 Task: Open a blank sheet, save the file as keyprojectmgmt.docx Add Heading 'Key elements of effective project management:'Add the following points with numbering '1.	Set goals _x000D_
2.	Plan_x000D_
3.	Allocate resources_x000D_
4.	Monitor progress_x000D_
'Select the entire thext and change line spacing to  3 ,change the font size of heading and points to 24
Action: Mouse moved to (279, 147)
Screenshot: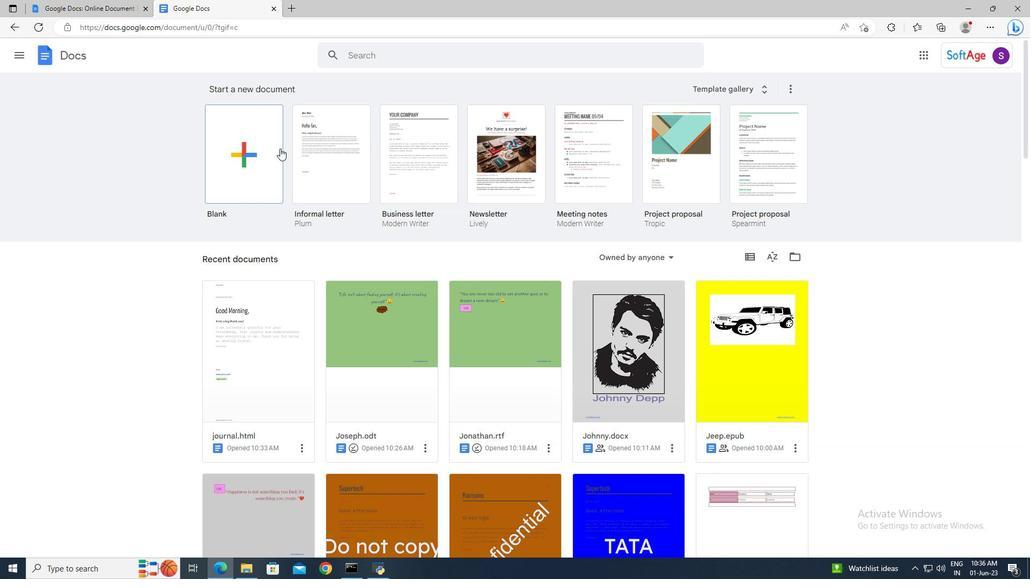 
Action: Mouse pressed left at (279, 147)
Screenshot: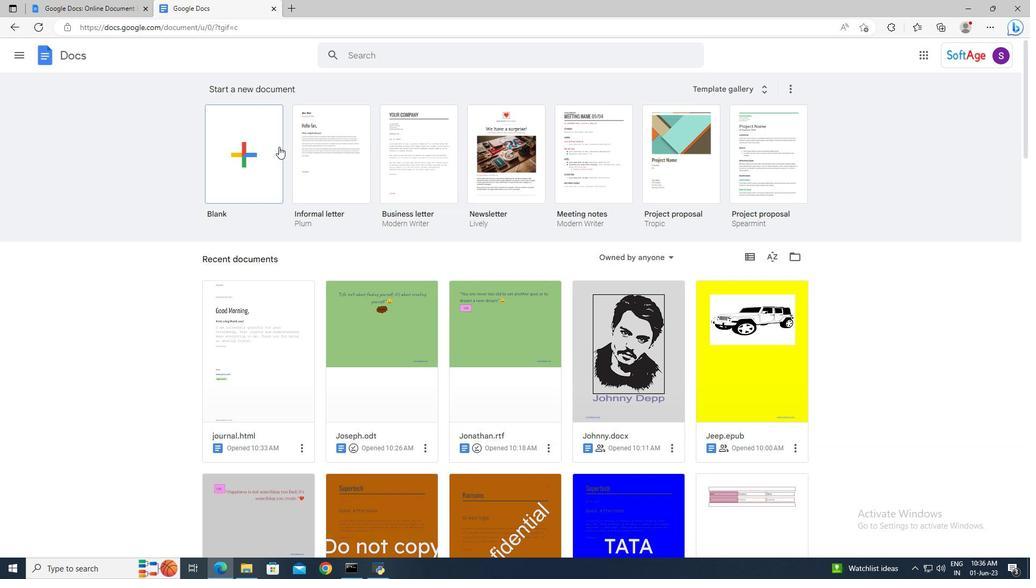 
Action: Mouse moved to (110, 48)
Screenshot: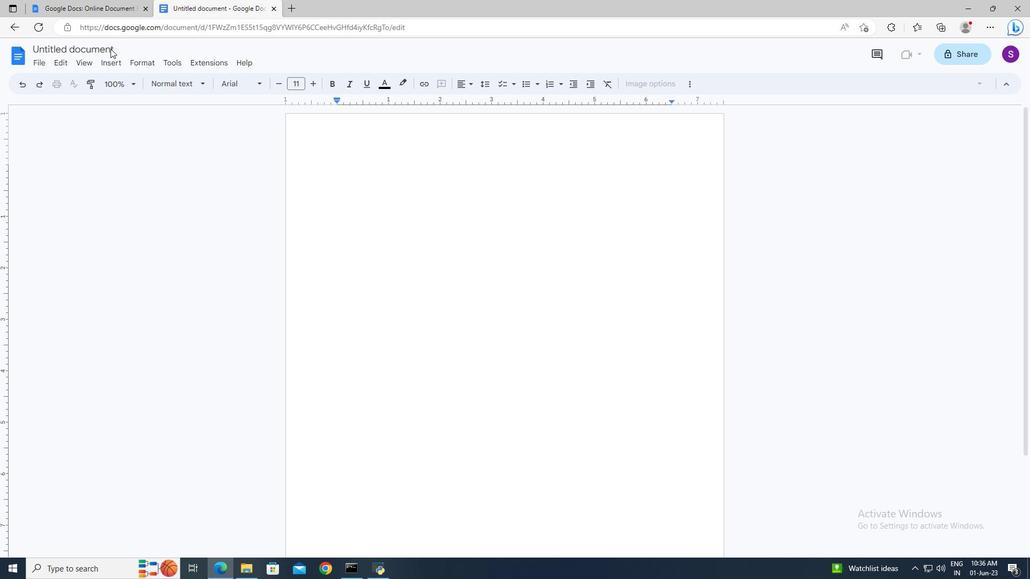 
Action: Mouse pressed left at (110, 48)
Screenshot: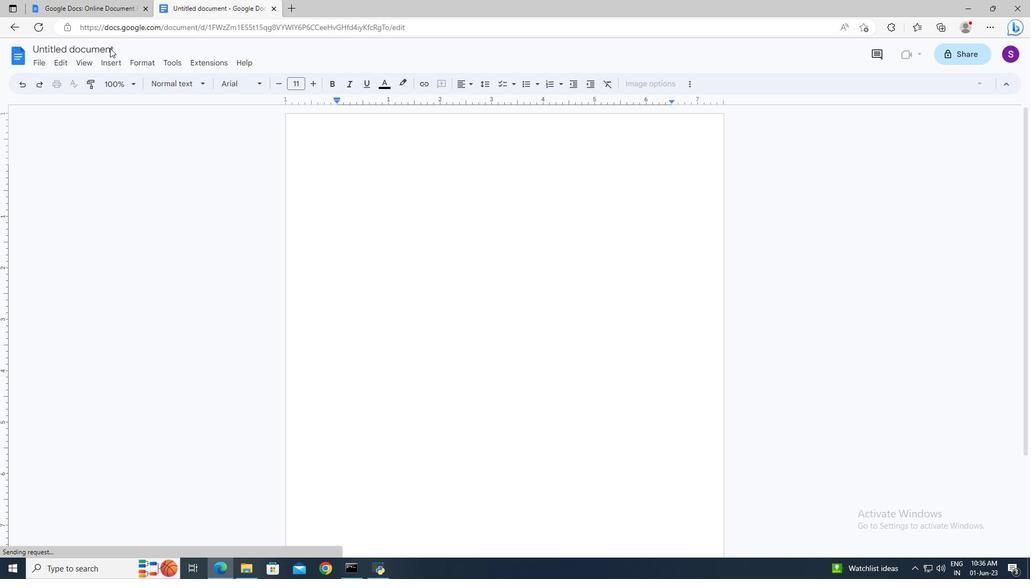 
Action: Key pressed <Key.delete>keyprojectmgmt.docx<Key.enter>
Screenshot: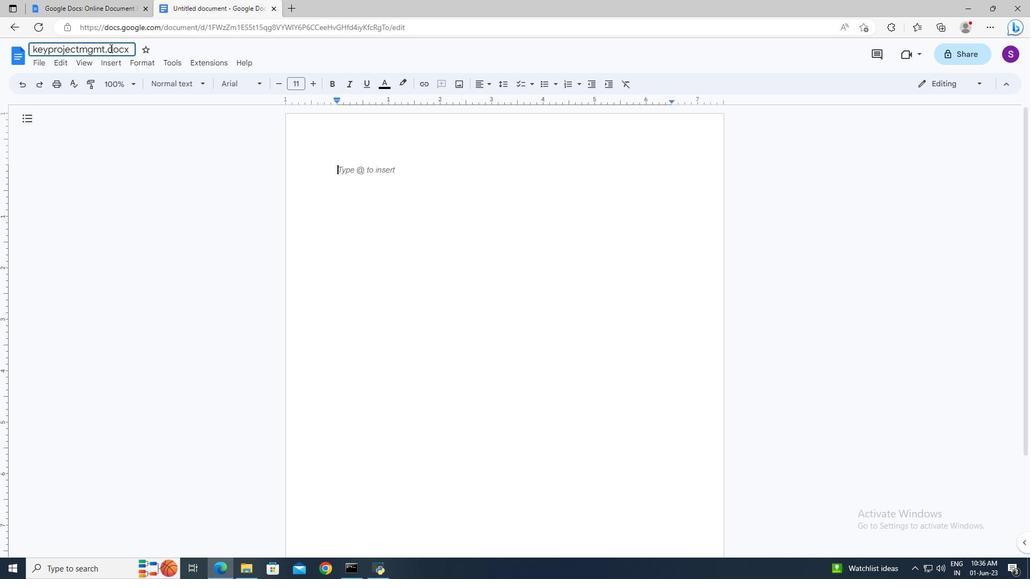 
Action: Mouse moved to (198, 82)
Screenshot: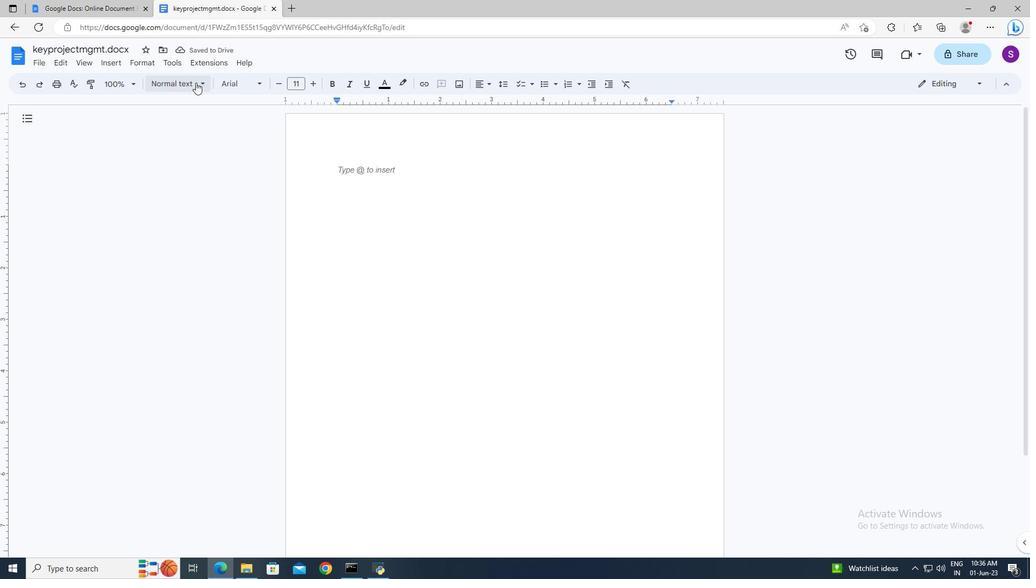 
Action: Mouse pressed left at (198, 82)
Screenshot: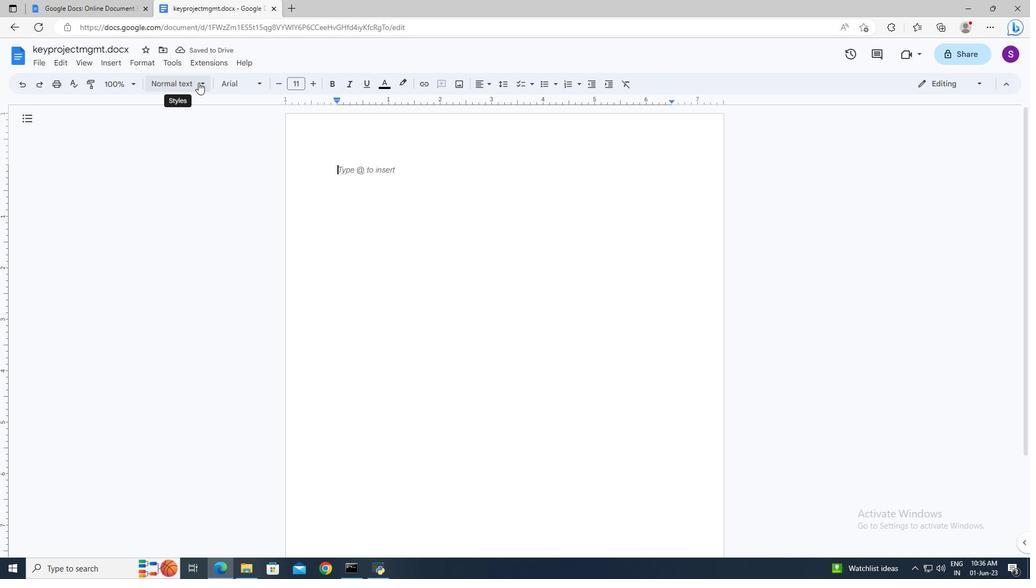 
Action: Mouse moved to (199, 229)
Screenshot: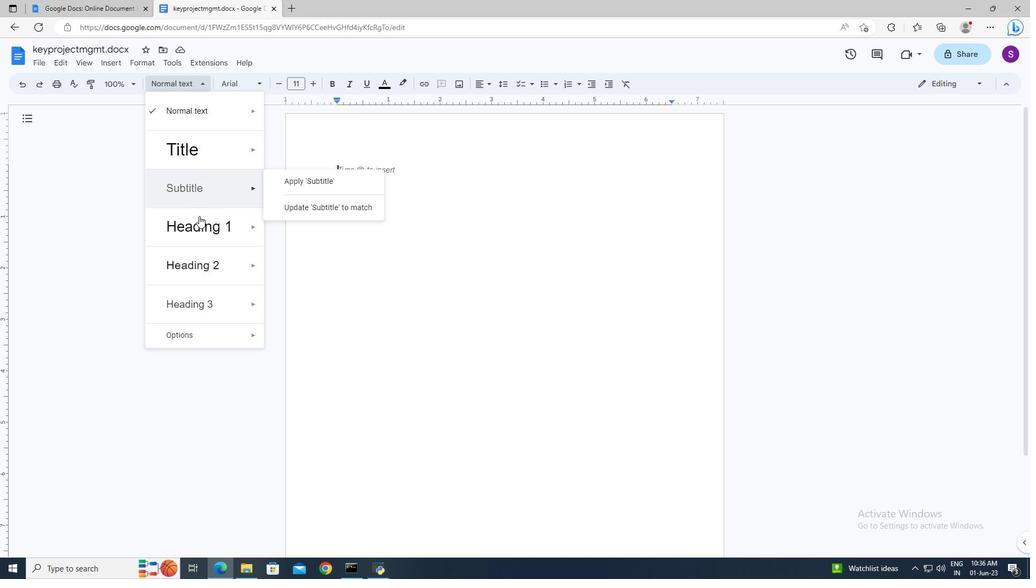 
Action: Mouse pressed left at (199, 229)
Screenshot: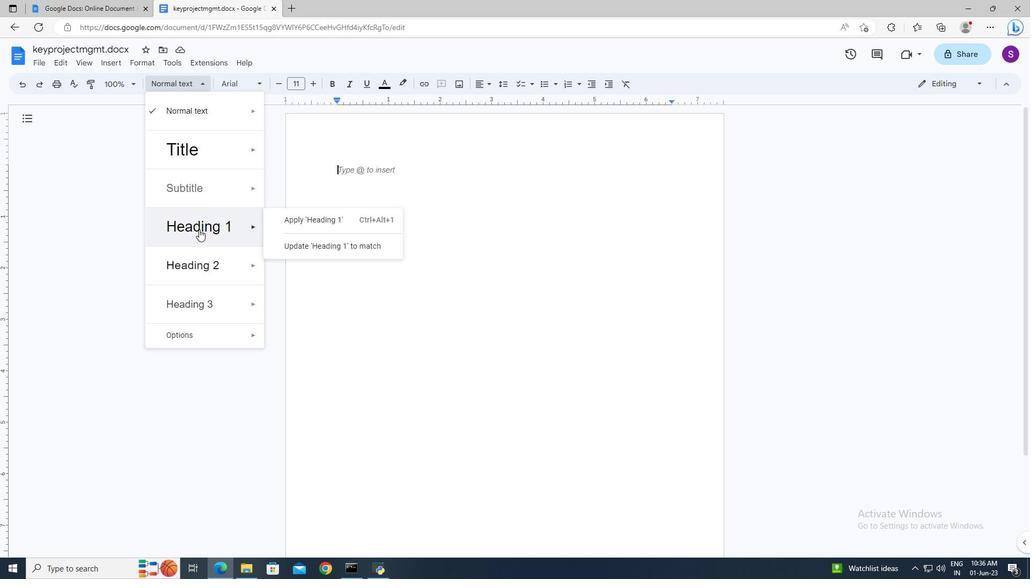 
Action: Key pressed <Key.shift>Key<Key.space>elements<Key.space>of<Key.space>effective<Key.space>project<Key.space>management<Key.shift>:<Key.enter><Key.enter>
Screenshot: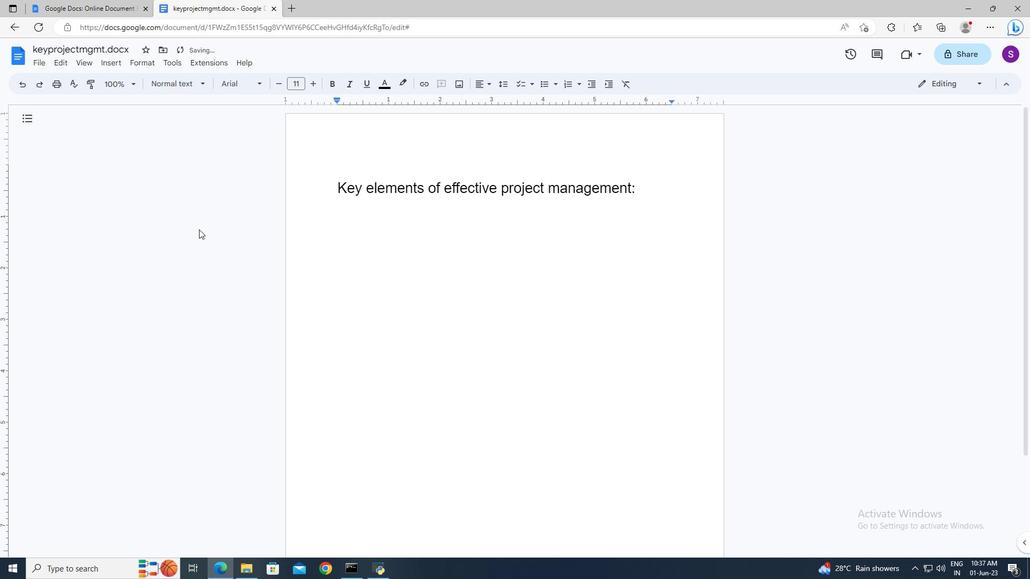 
Action: Mouse moved to (579, 84)
Screenshot: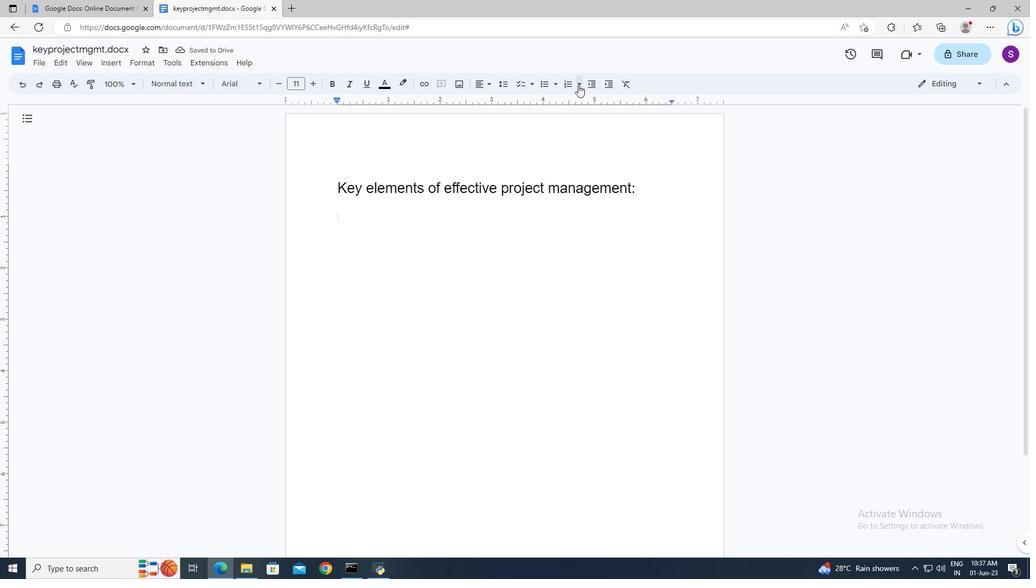
Action: Mouse pressed left at (579, 84)
Screenshot: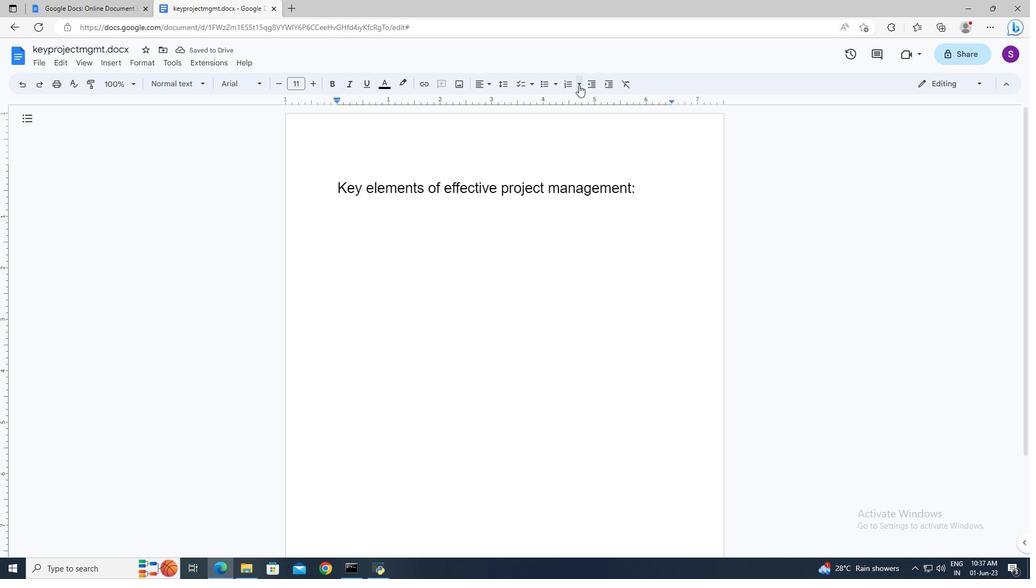 
Action: Mouse moved to (584, 119)
Screenshot: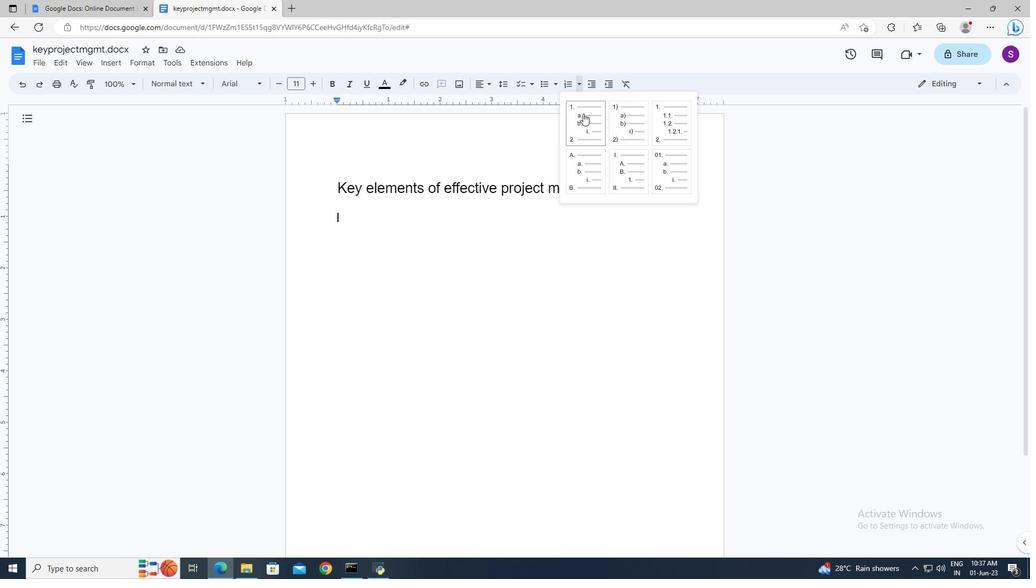 
Action: Mouse pressed left at (584, 119)
Screenshot: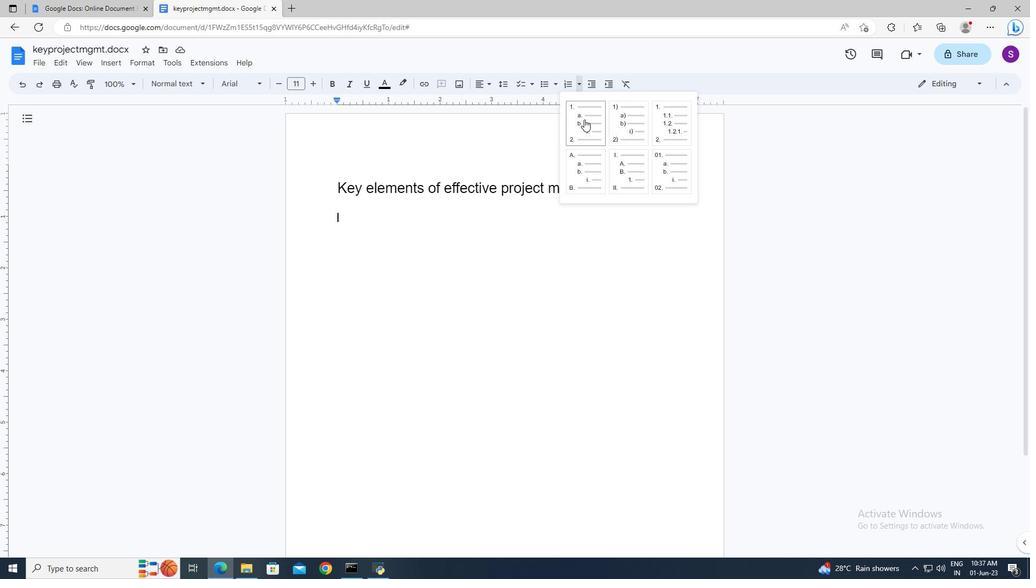 
Action: Mouse moved to (567, 221)
Screenshot: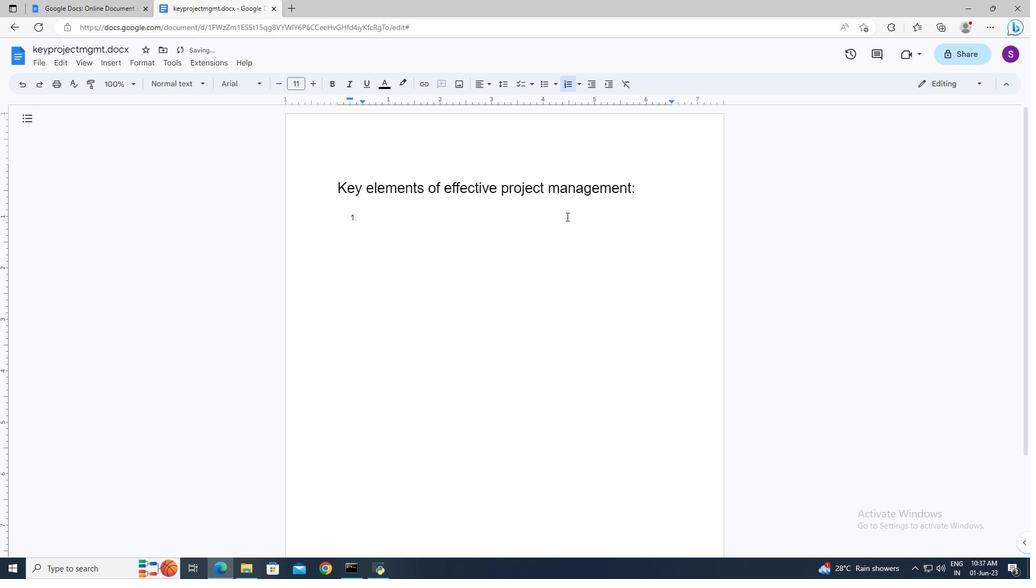 
Action: Key pressed <Key.shift>Set<Key.space>goals<Key.enter><Key.shift>Plan<Key.enter><Key.shift>Allocate<Key.space>resources<Key.enter><Key.shift>Monitor<Key.space>progressctrl+A
Screenshot: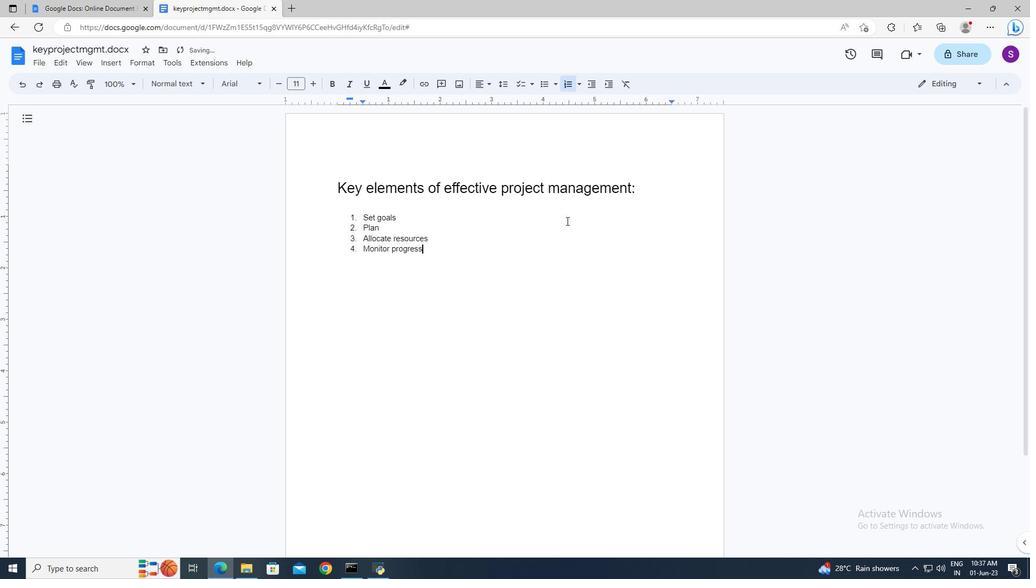
Action: Mouse moved to (504, 89)
Screenshot: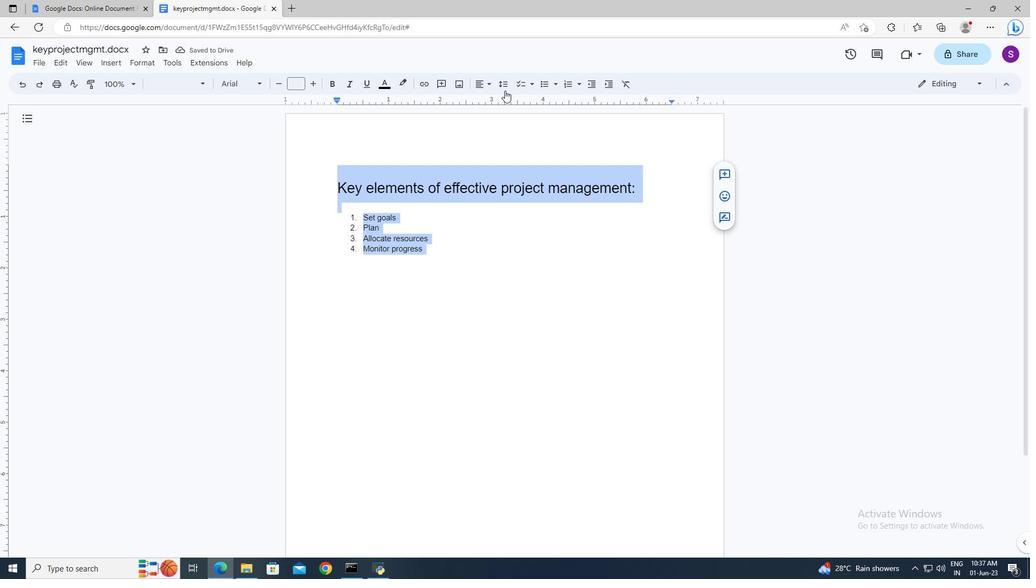 
Action: Mouse pressed left at (504, 89)
Screenshot: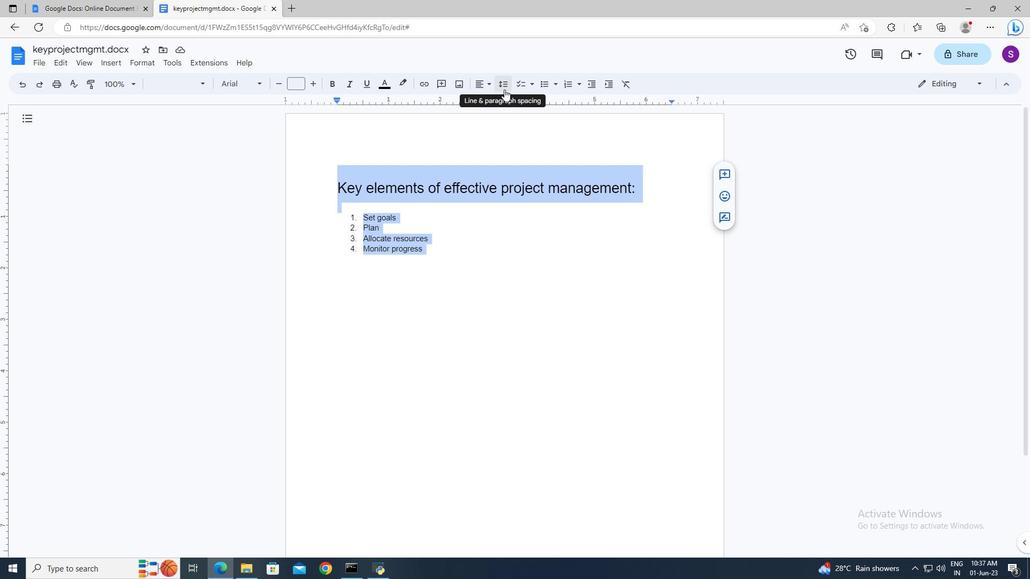 
Action: Mouse moved to (533, 219)
Screenshot: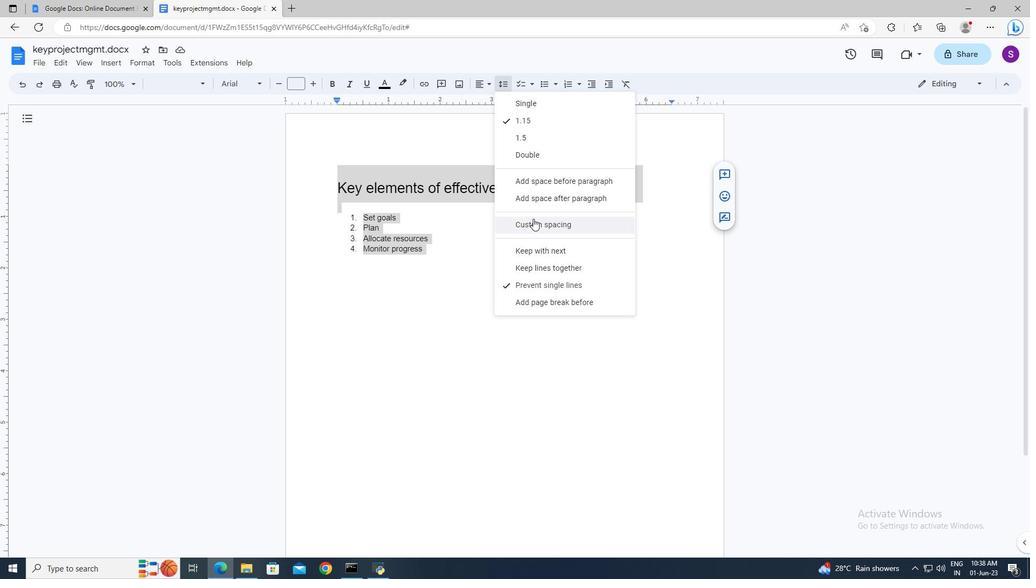 
Action: Mouse pressed left at (533, 219)
Screenshot: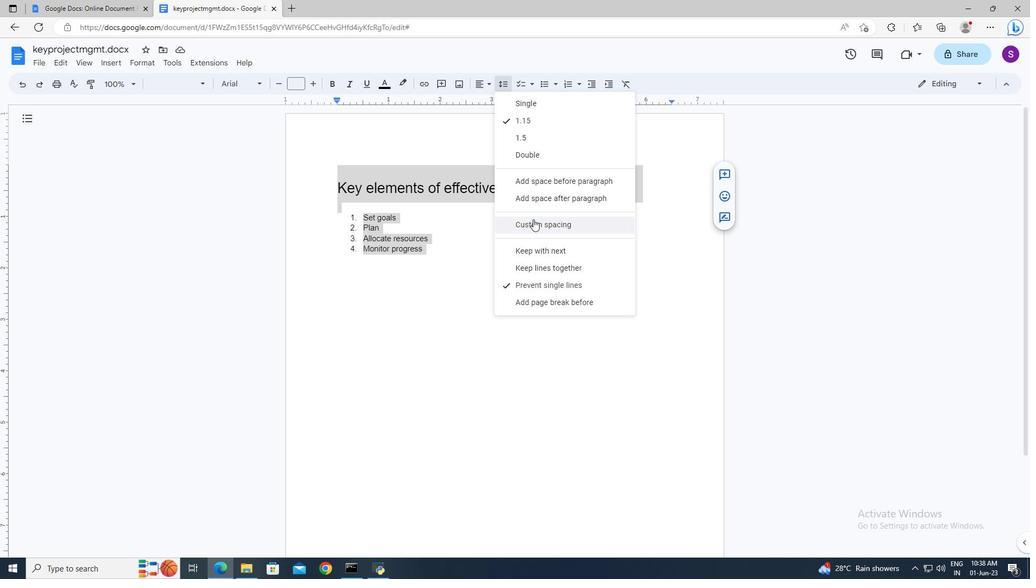 
Action: Mouse moved to (486, 260)
Screenshot: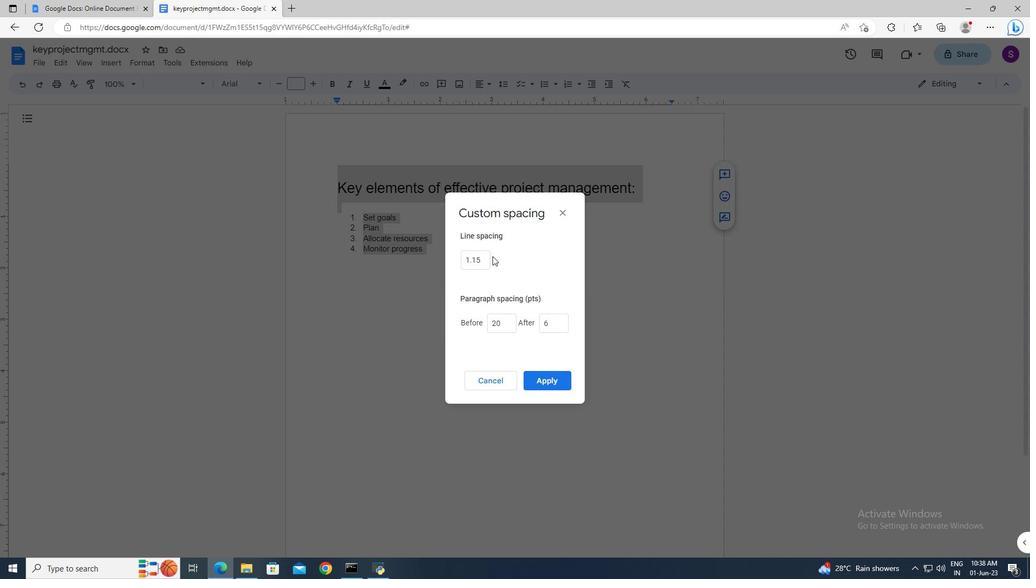 
Action: Mouse pressed left at (486, 260)
Screenshot: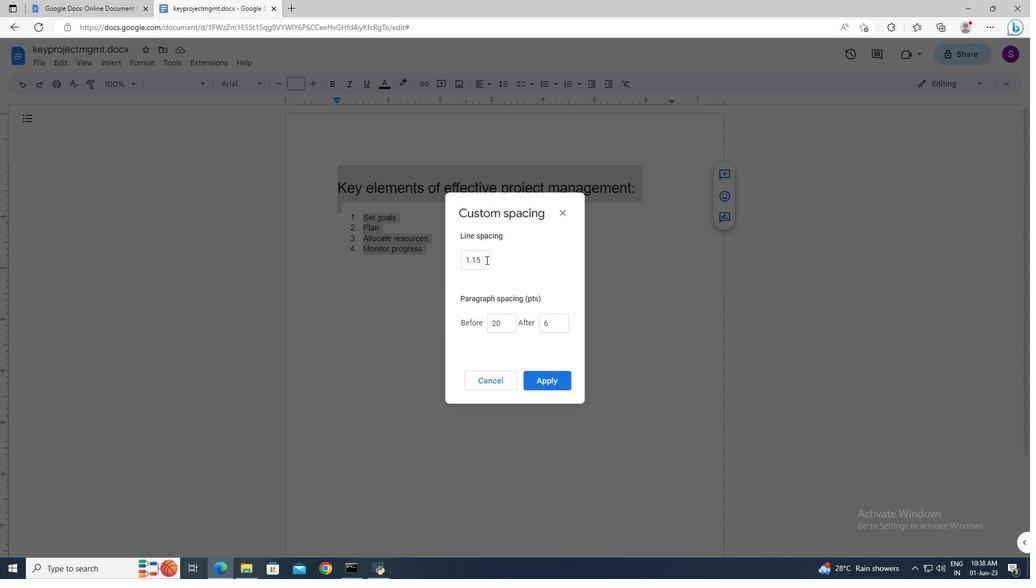 
Action: Key pressed ctrl+A<Key.delete>3
Screenshot: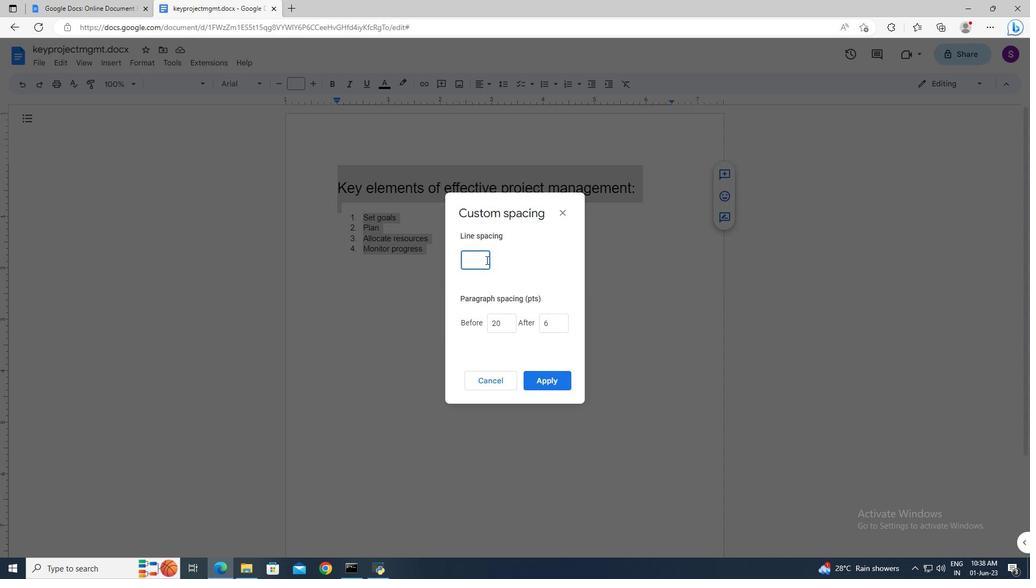 
Action: Mouse moved to (550, 378)
Screenshot: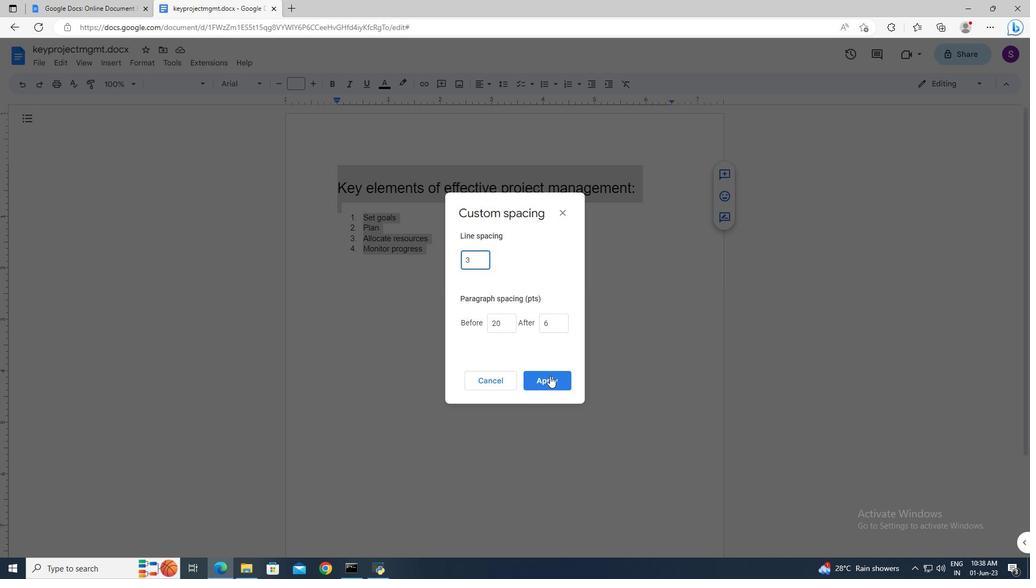 
Action: Mouse pressed left at (550, 378)
Screenshot: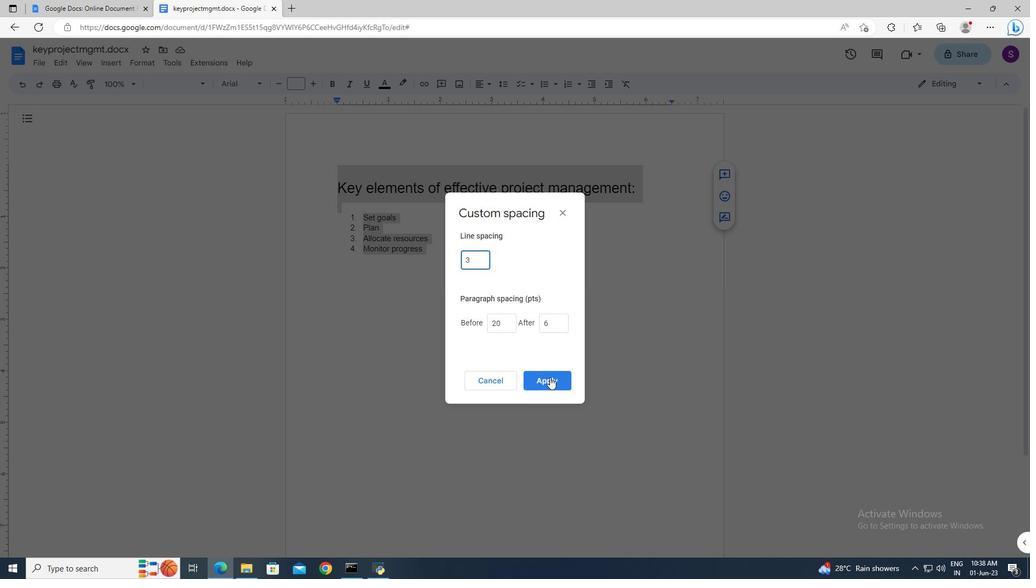 
Action: Mouse moved to (335, 185)
Screenshot: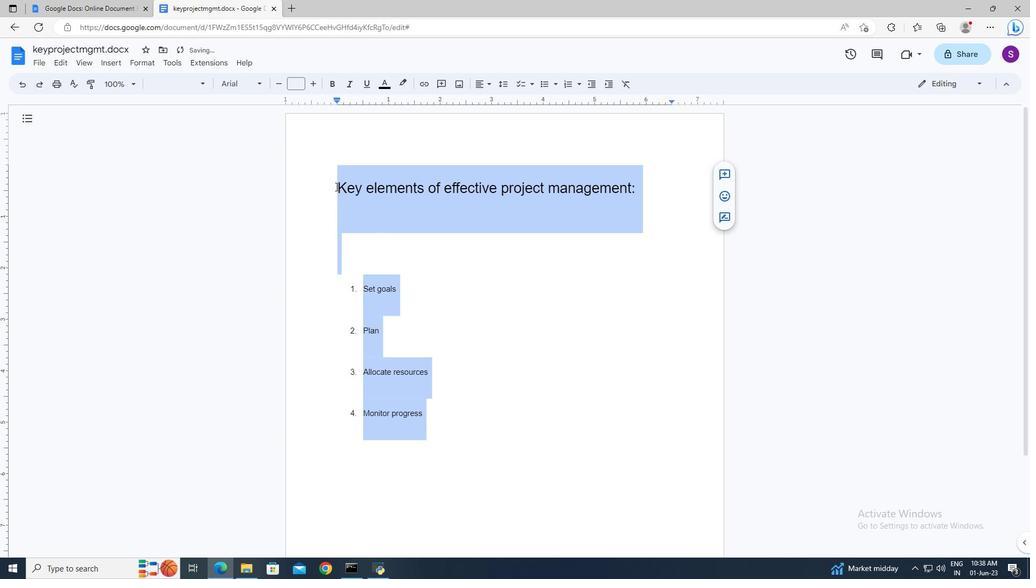 
Action: Mouse pressed left at (335, 185)
Screenshot: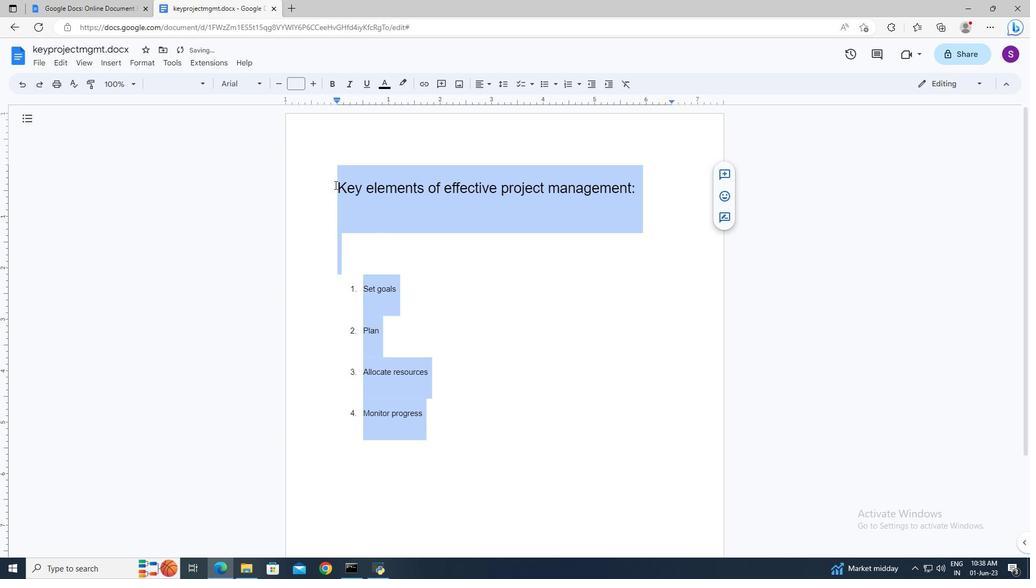 
Action: Key pressed <Key.shift><Key.down>
Screenshot: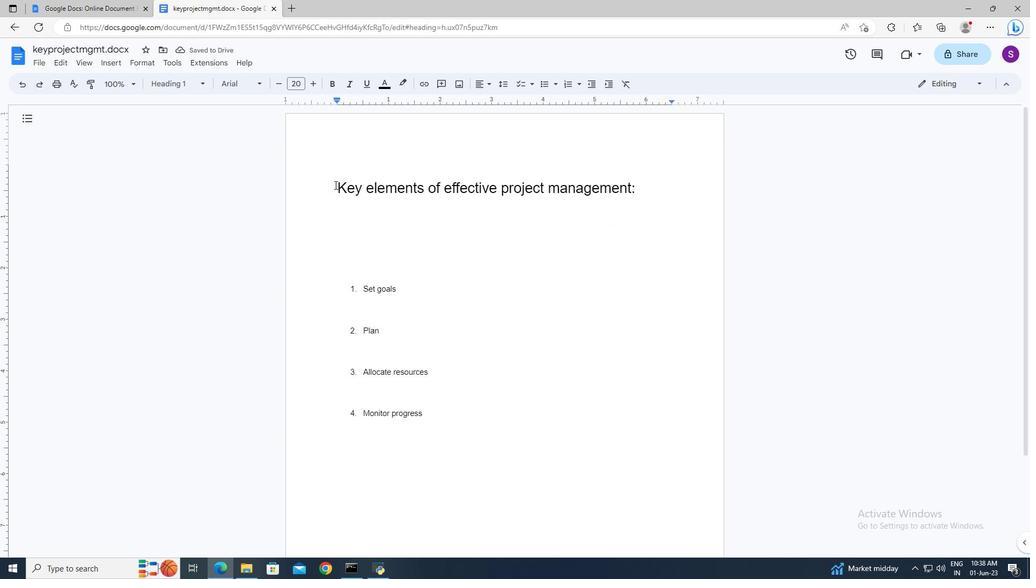
Action: Mouse moved to (300, 84)
Screenshot: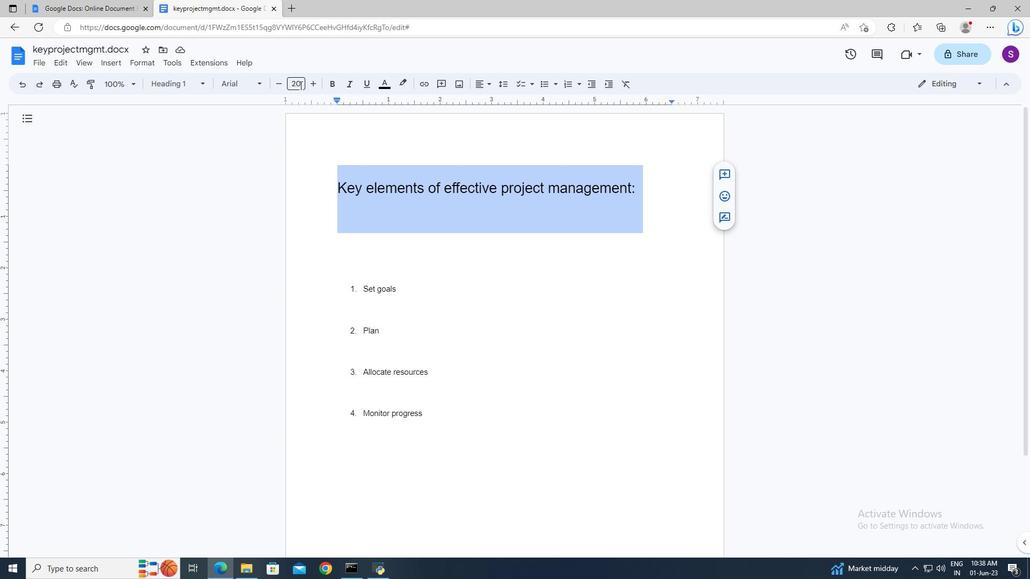 
Action: Mouse pressed left at (300, 84)
Screenshot: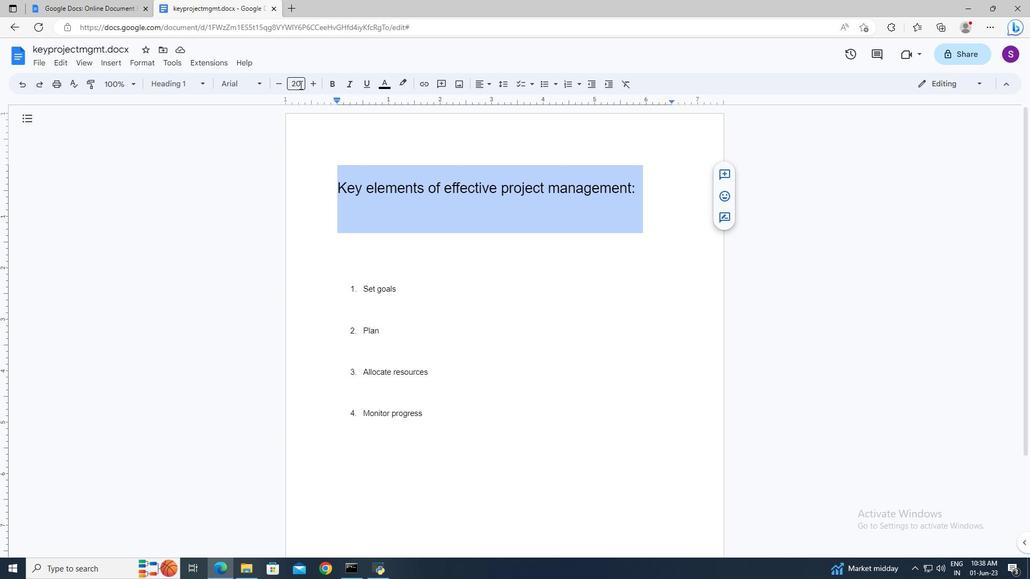 
Action: Key pressed 24<Key.enter>
Screenshot: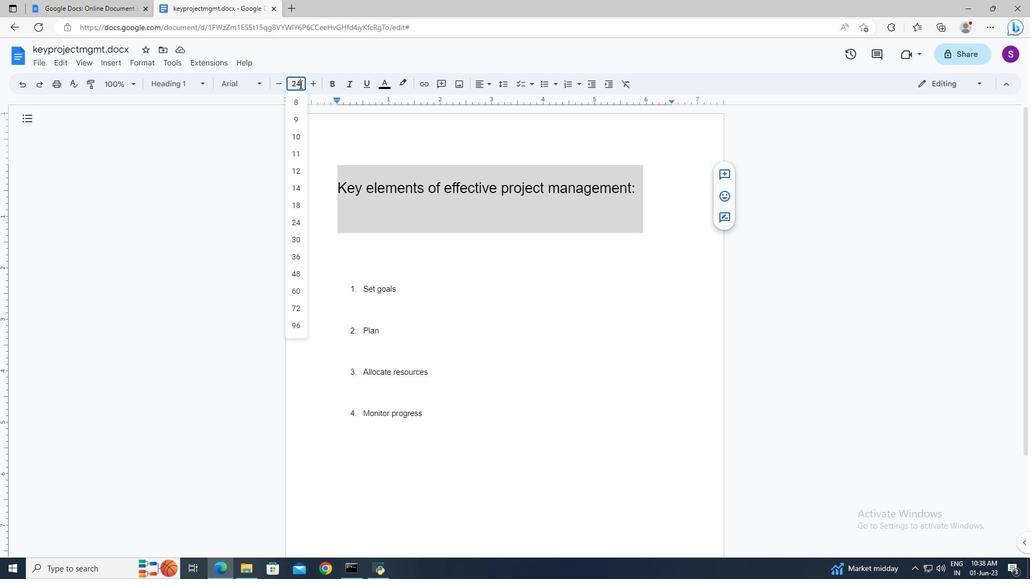 
Action: Mouse moved to (360, 370)
Screenshot: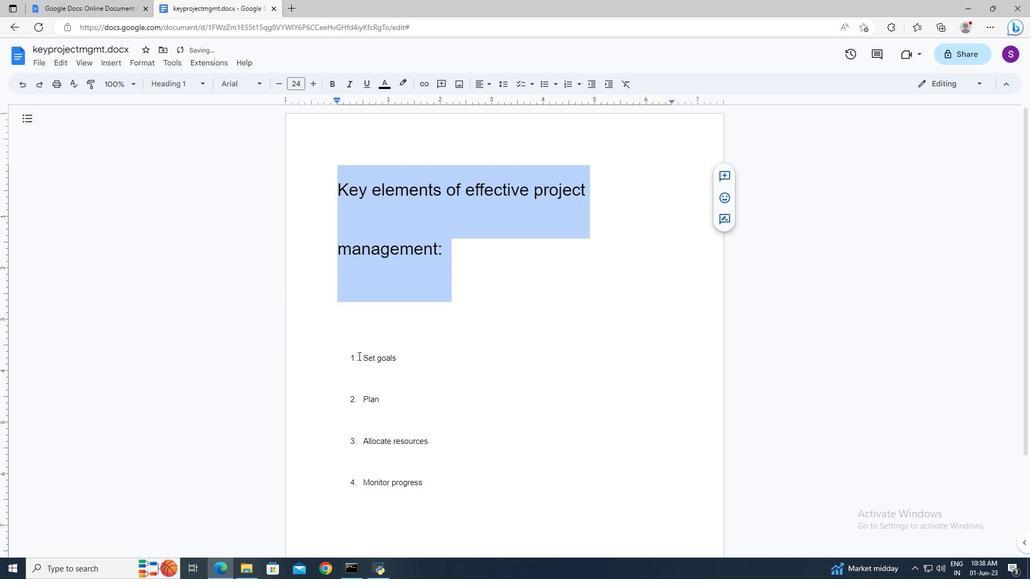 
Action: Mouse pressed left at (360, 370)
Screenshot: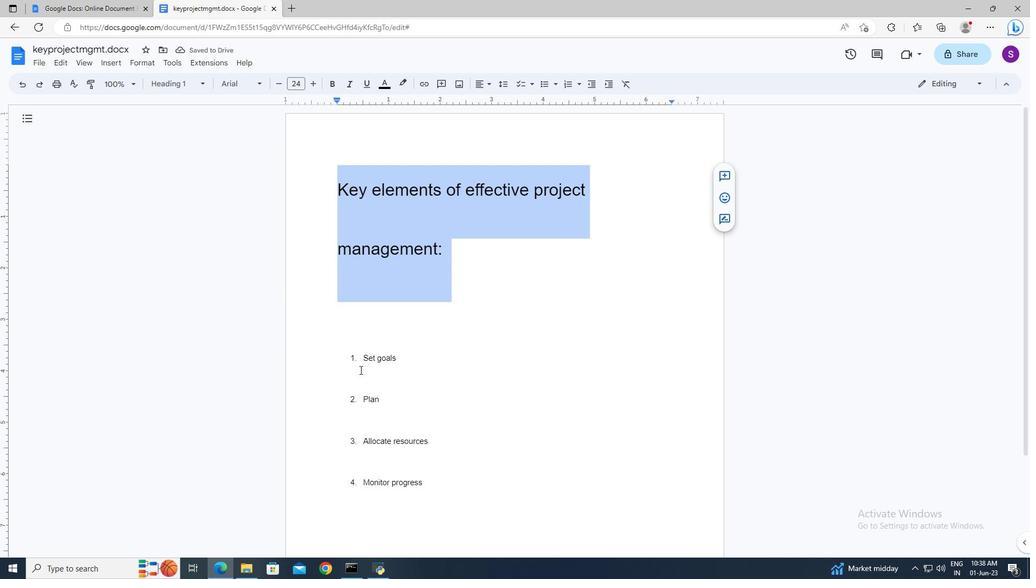 
Action: Key pressed <Key.shift><Key.down><Key.down><Key.down><Key.down>
Screenshot: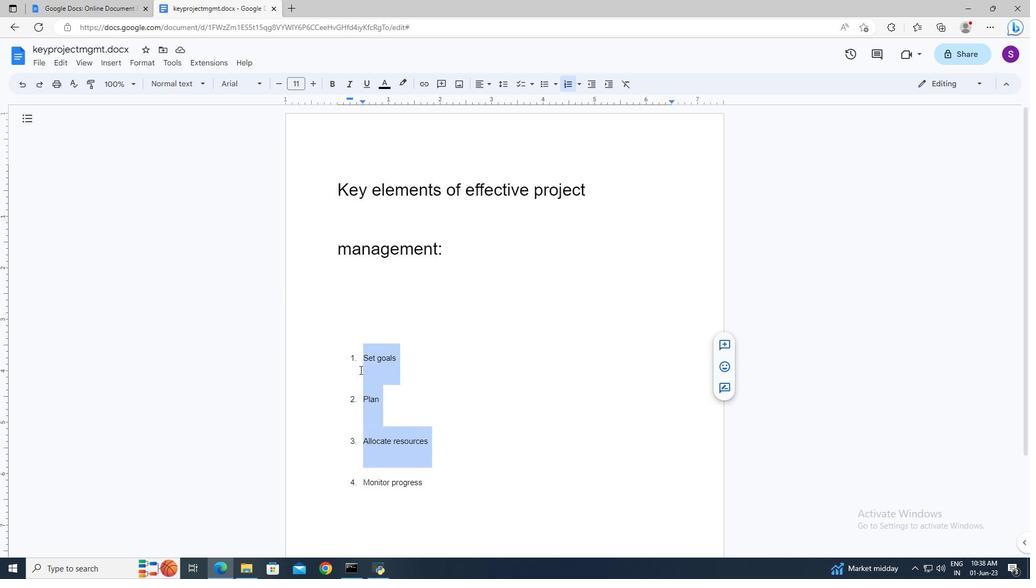
Action: Mouse moved to (301, 83)
Screenshot: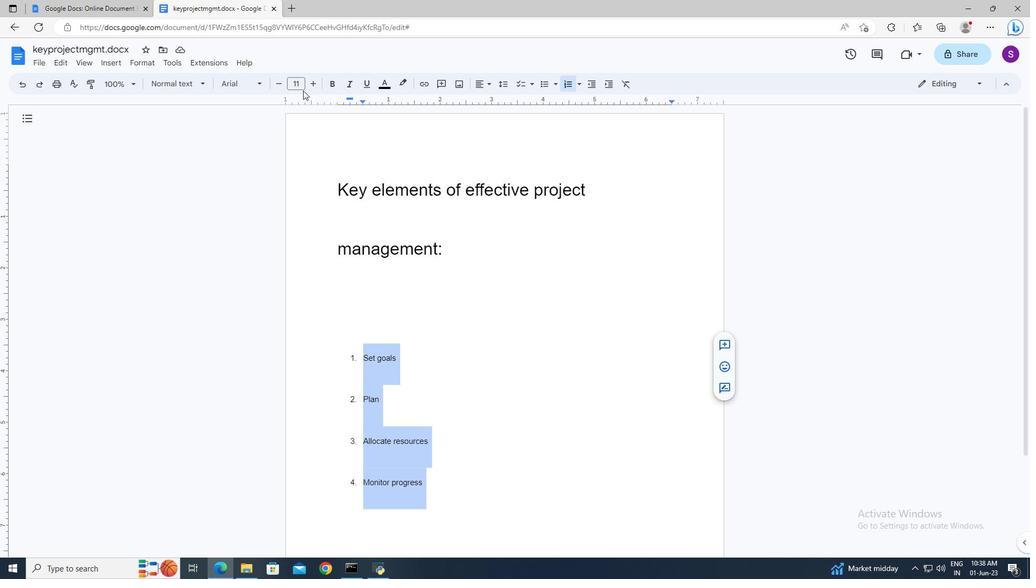 
Action: Mouse pressed left at (301, 83)
Screenshot: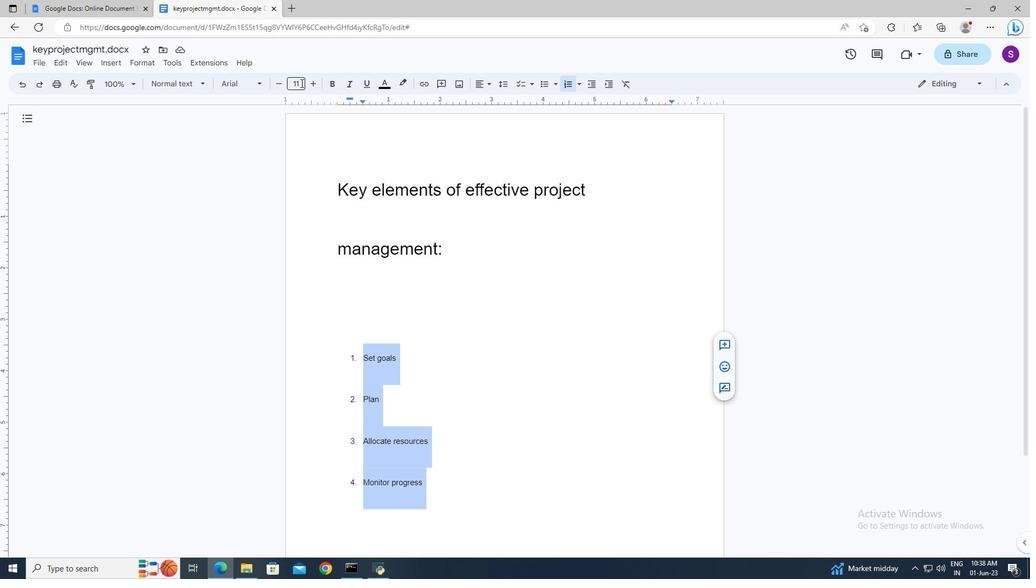 
Action: Key pressed 24<Key.enter>
Screenshot: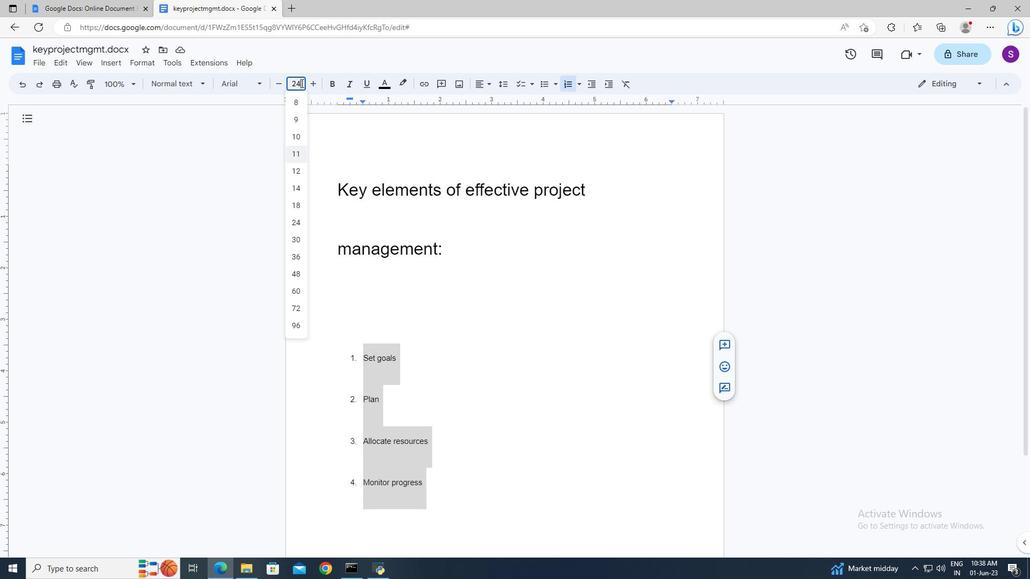 
Action: Mouse moved to (452, 235)
Screenshot: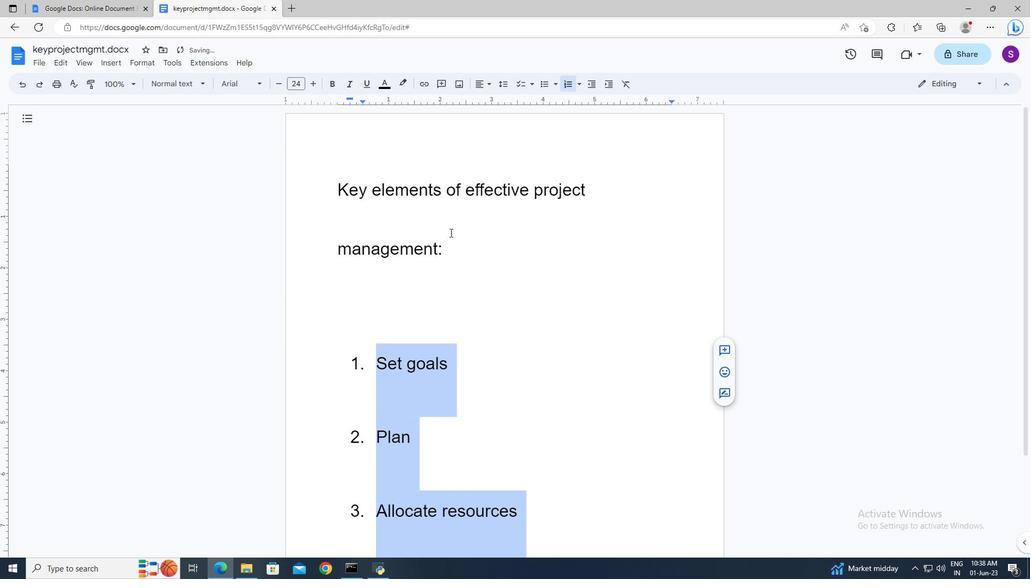 
Action: Mouse pressed left at (452, 235)
Screenshot: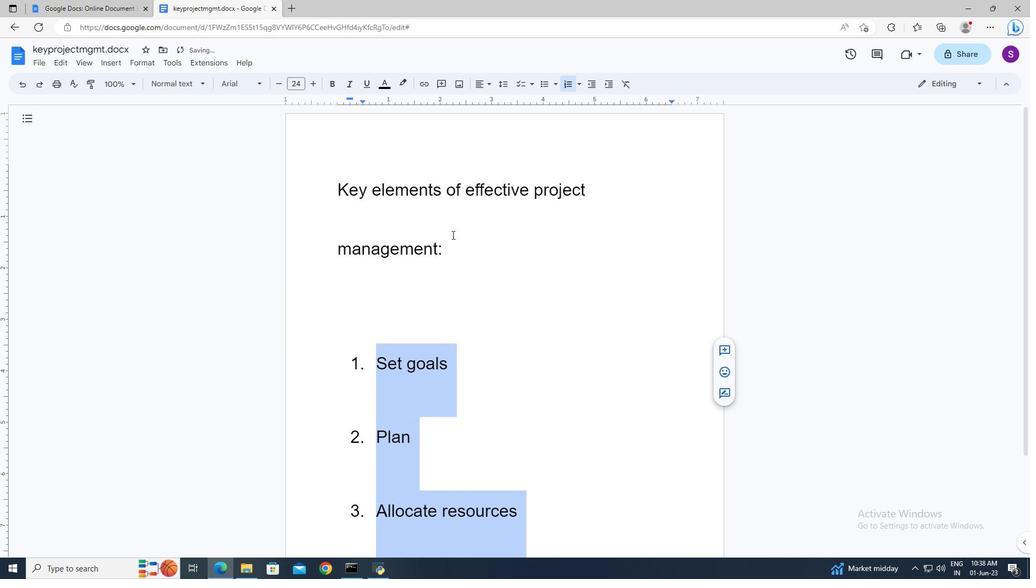 
